 Task: Create in the project TripHive in Backlog an issue 'Inability to modify certain fields or settings', assign it to team member softage.2@softage.net and change the status to IN PROGRESS.
Action: Mouse moved to (89, 204)
Screenshot: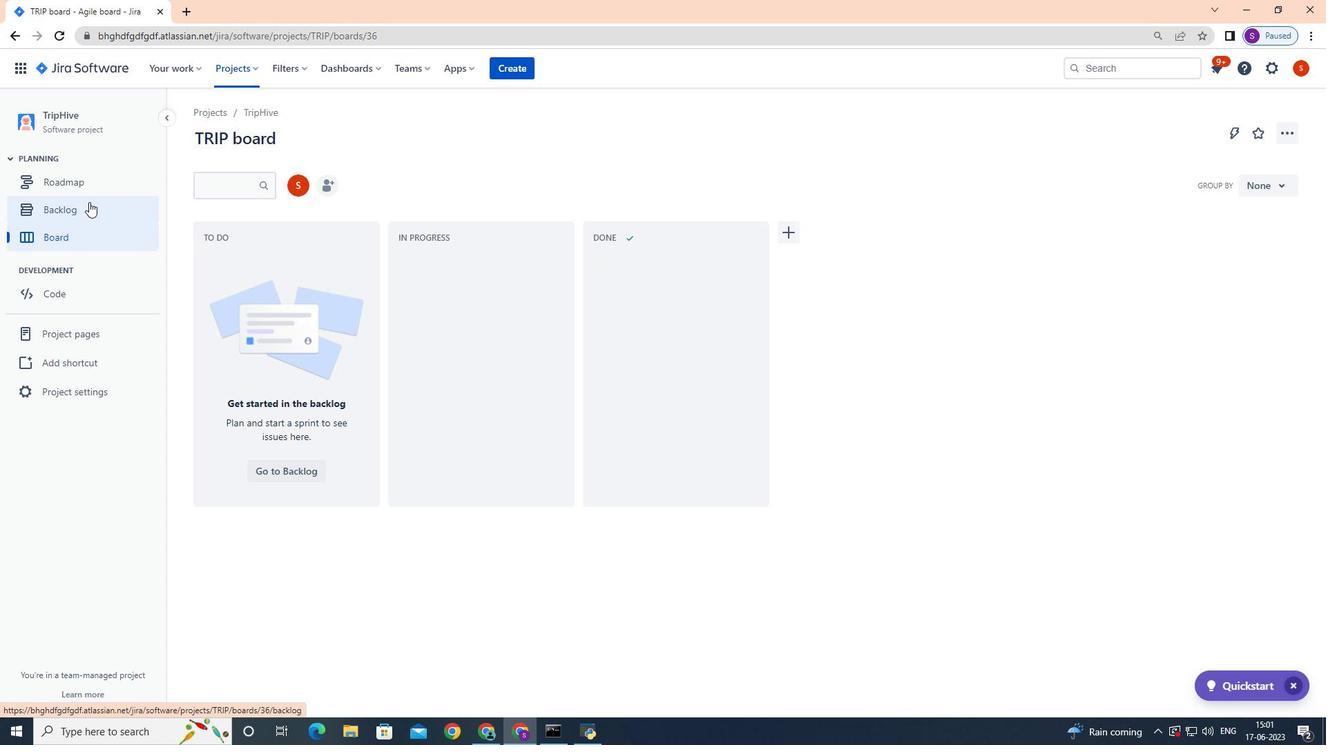 
Action: Mouse pressed left at (89, 204)
Screenshot: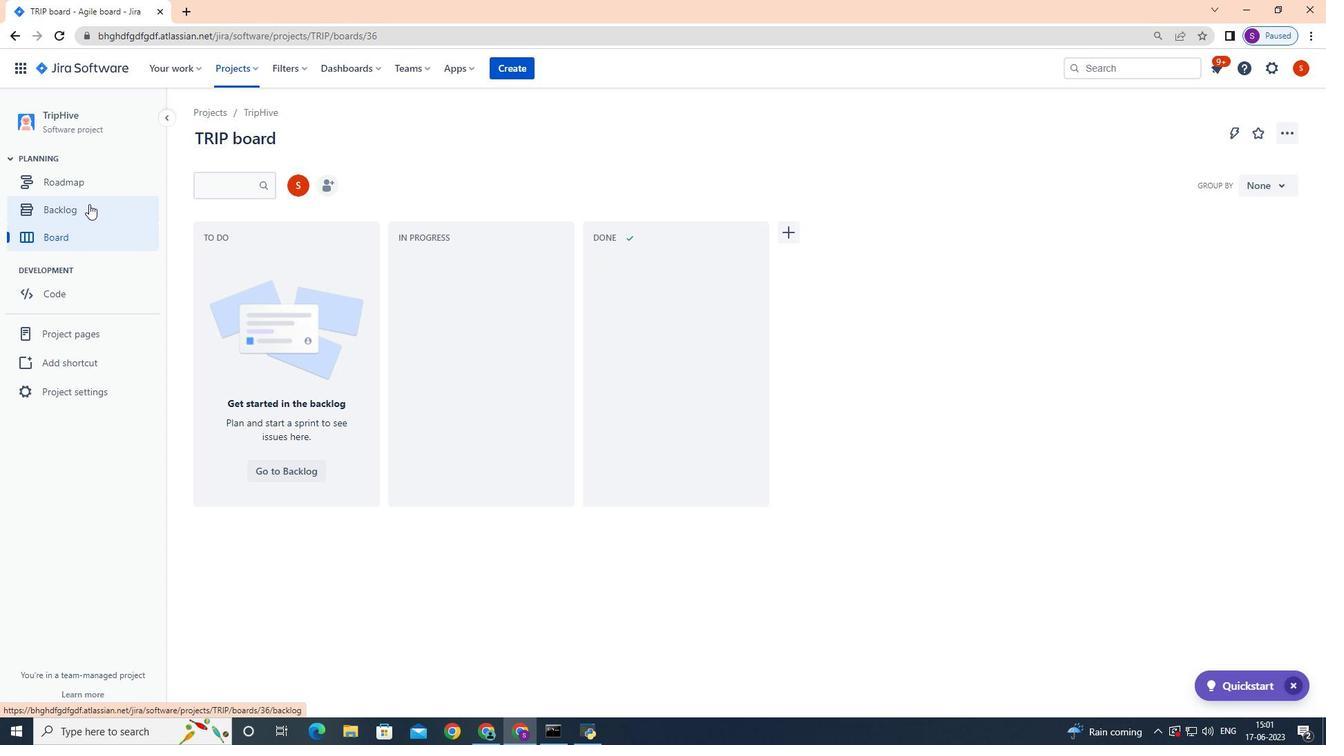 
Action: Mouse moved to (460, 540)
Screenshot: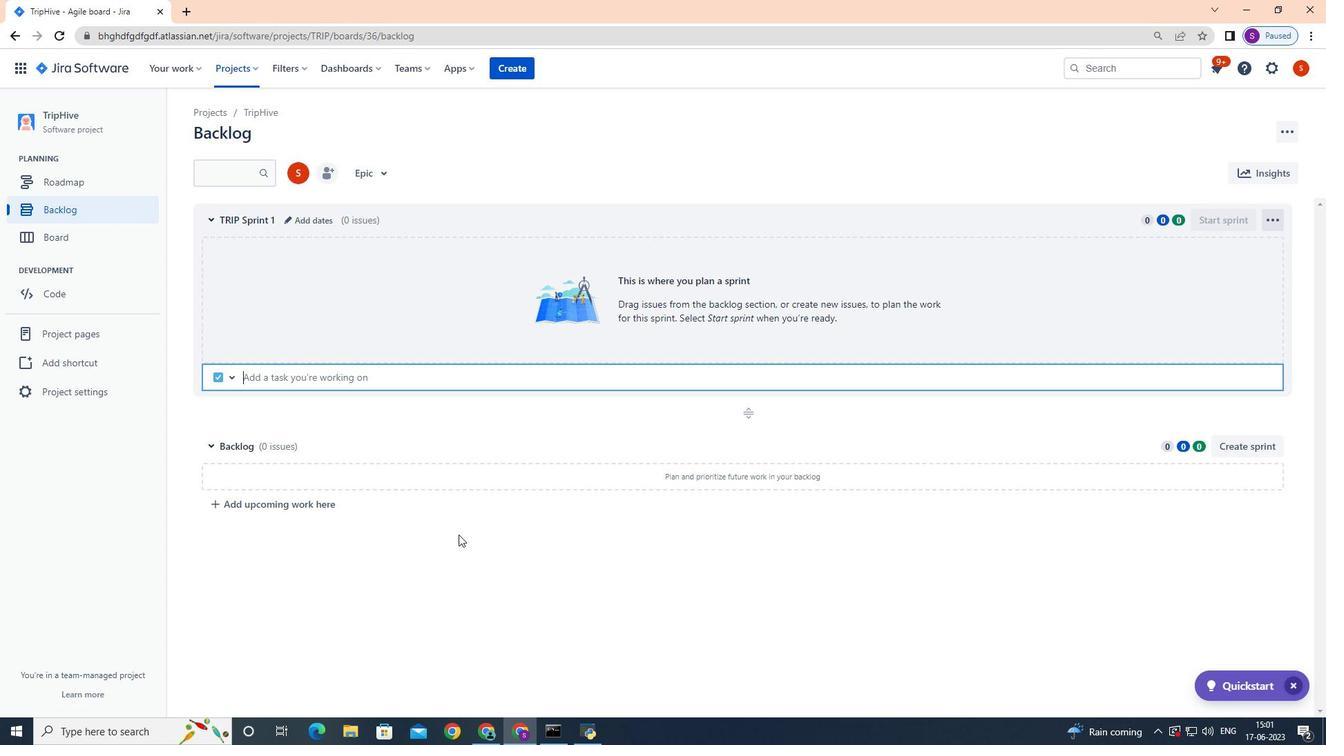 
Action: Mouse pressed left at (460, 540)
Screenshot: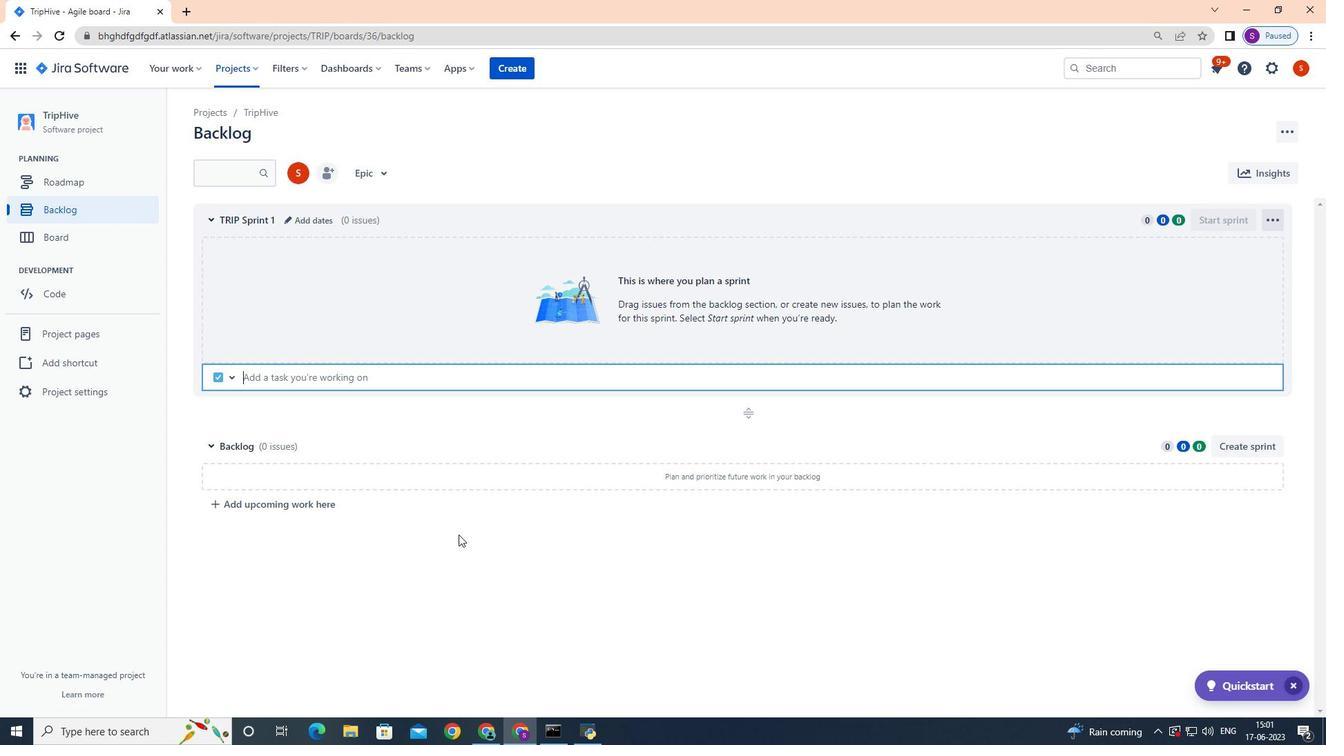 
Action: Mouse moved to (271, 377)
Screenshot: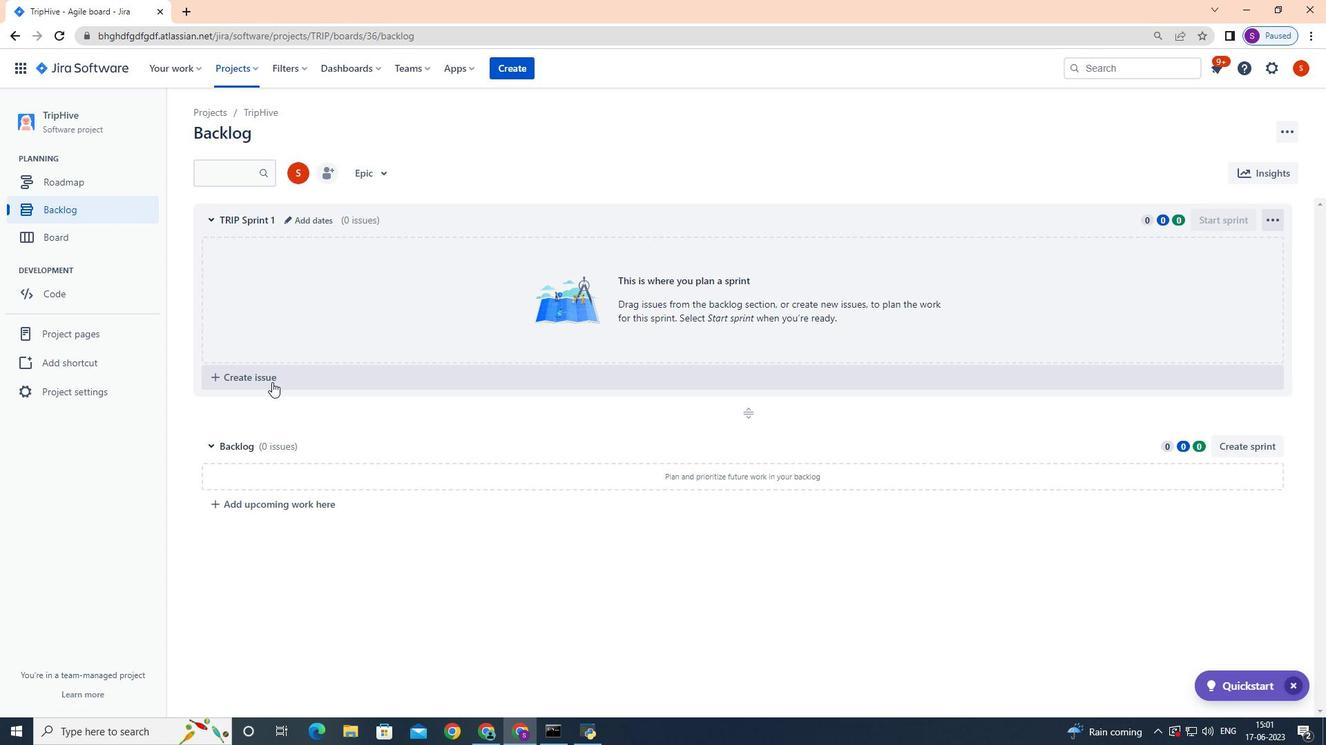 
Action: Mouse pressed left at (271, 377)
Screenshot: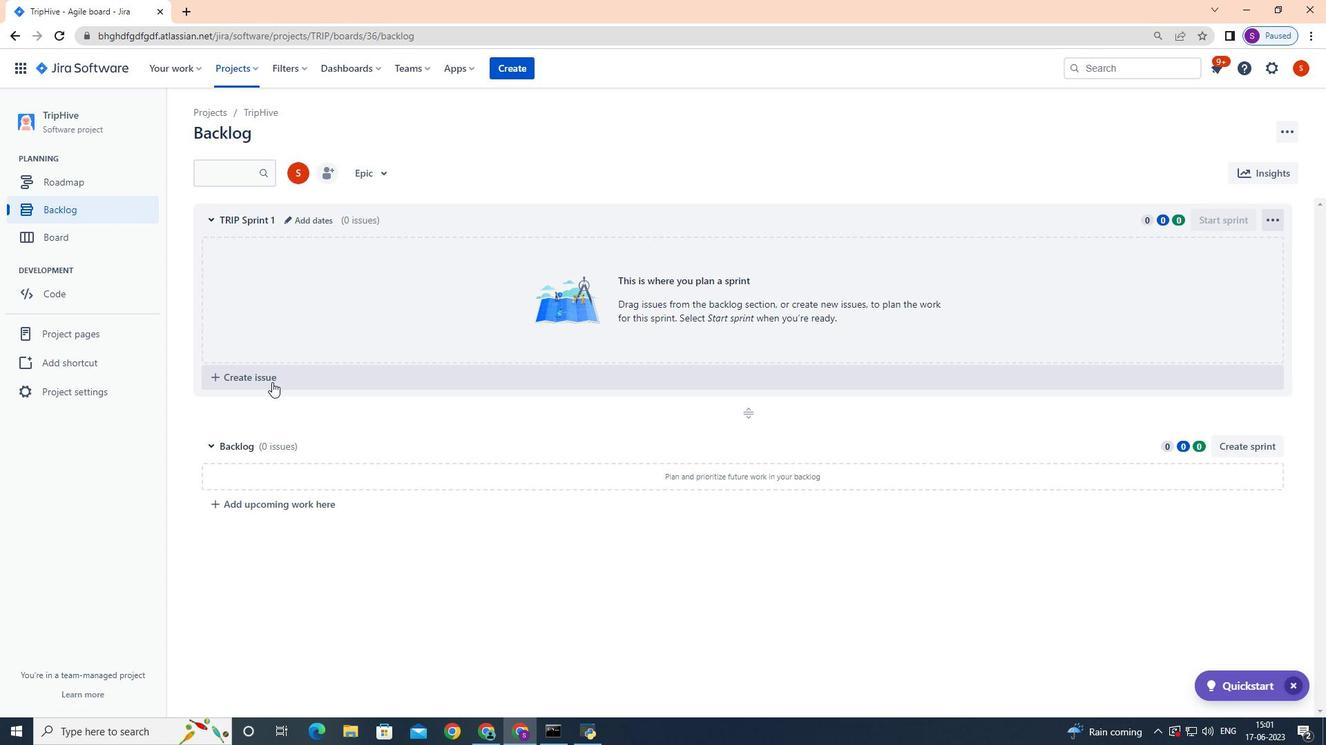 
Action: Mouse moved to (272, 376)
Screenshot: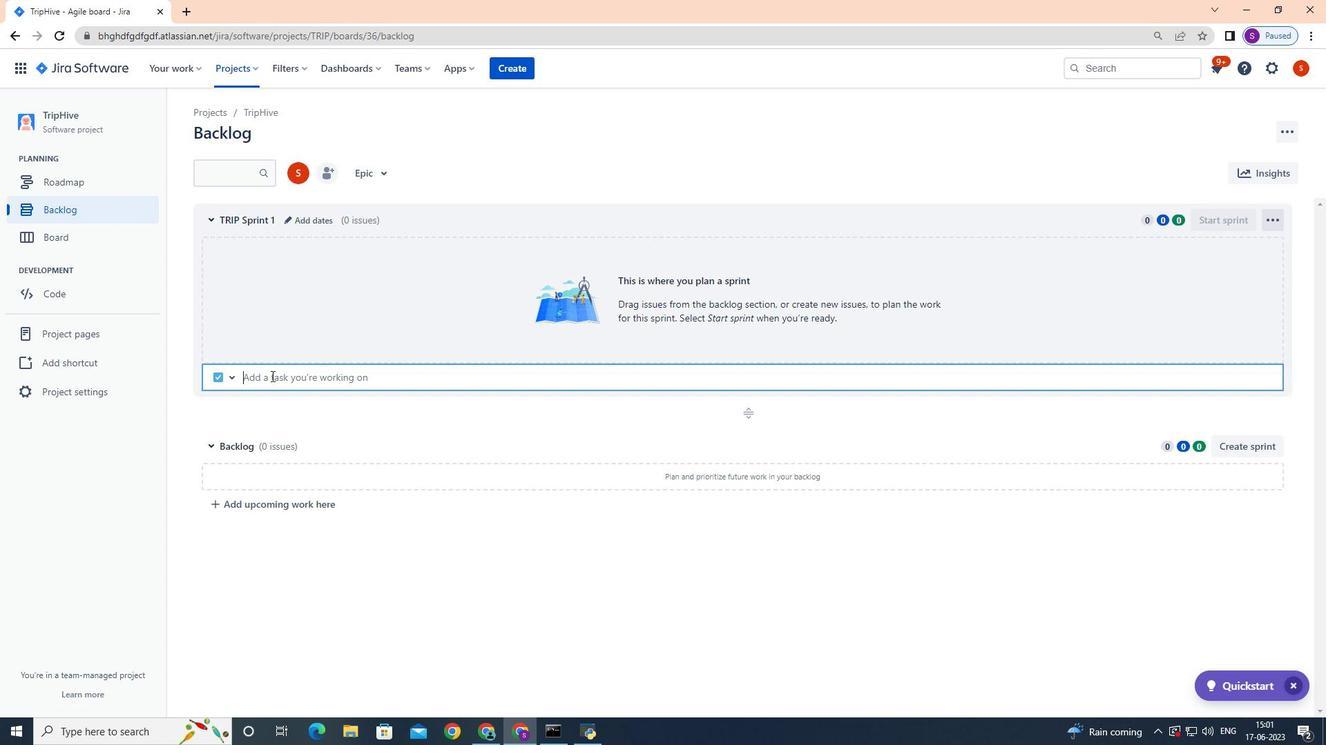 
Action: Key pressed <Key.shift>Inability<Key.space>to<Key.space>modify<Key.space>certain<Key.space>fields<Key.space>or<Key.space>setting<Key.enter>
Screenshot: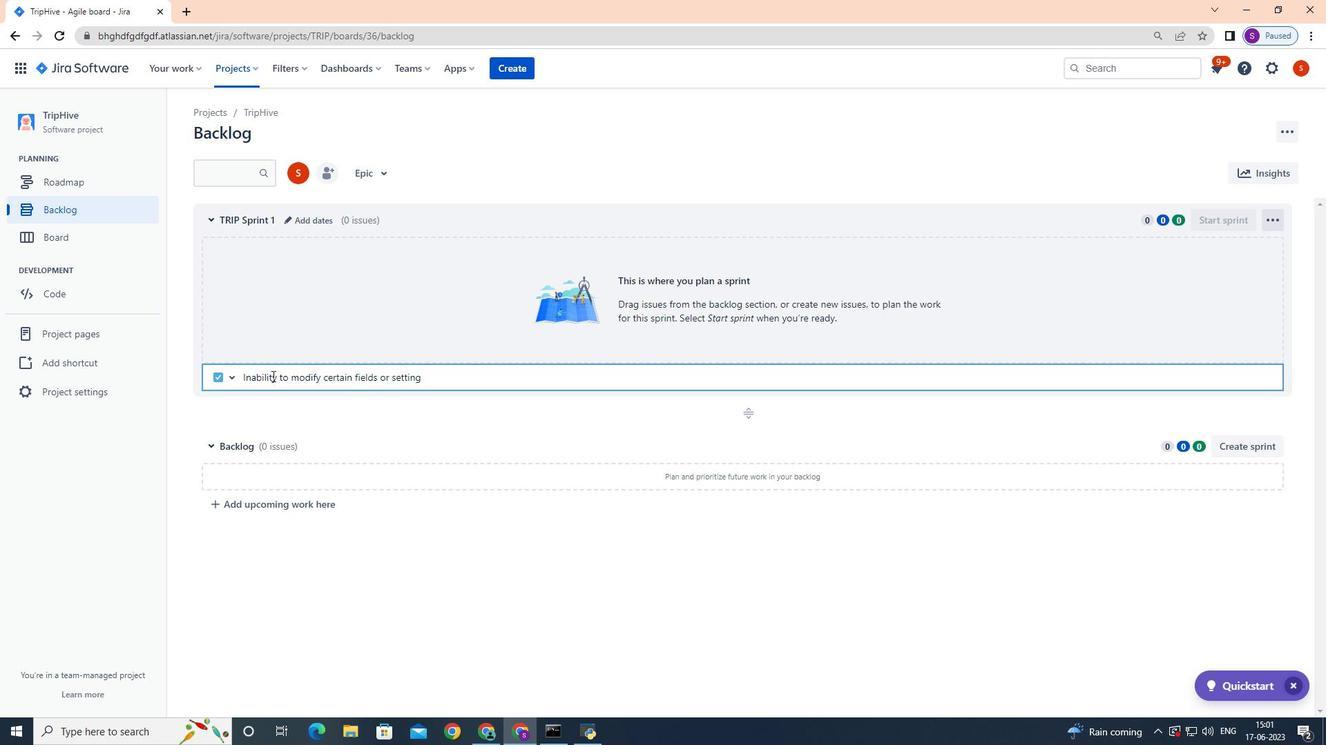 
Action: Mouse moved to (1243, 247)
Screenshot: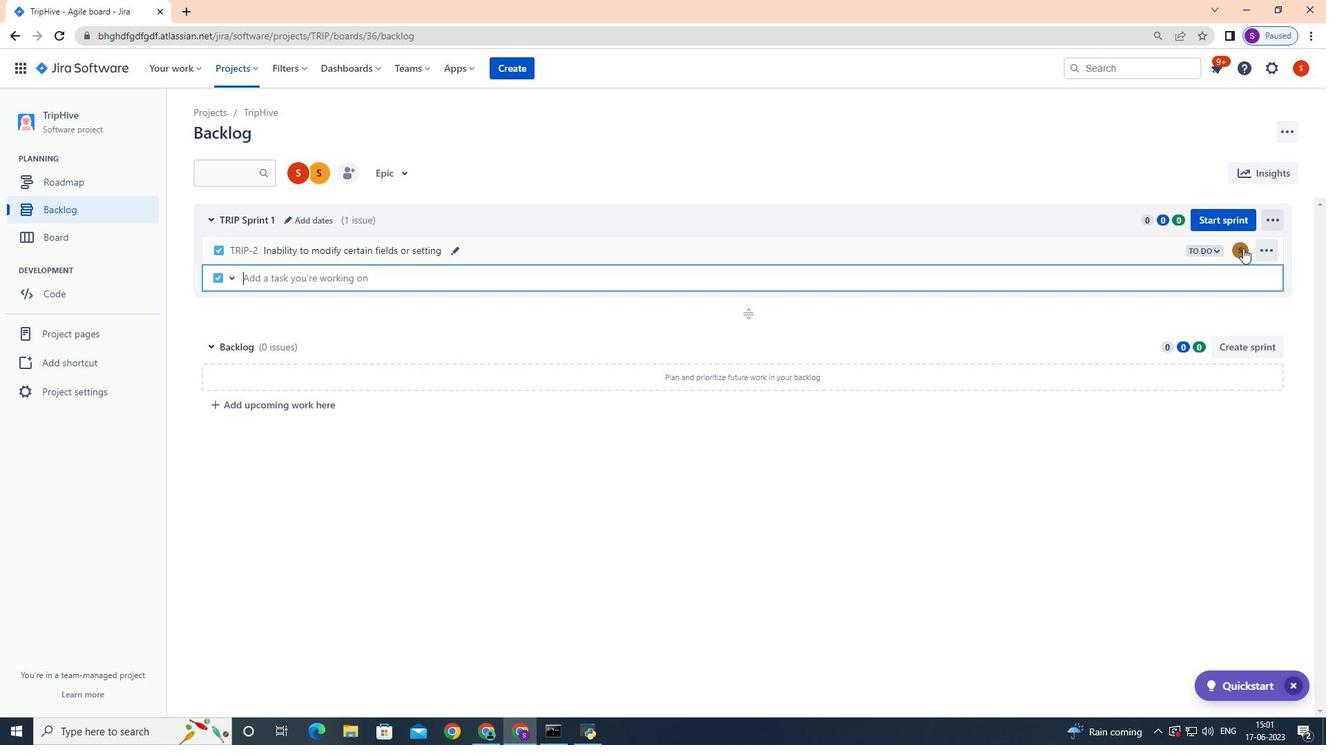 
Action: Mouse pressed left at (1243, 247)
Screenshot: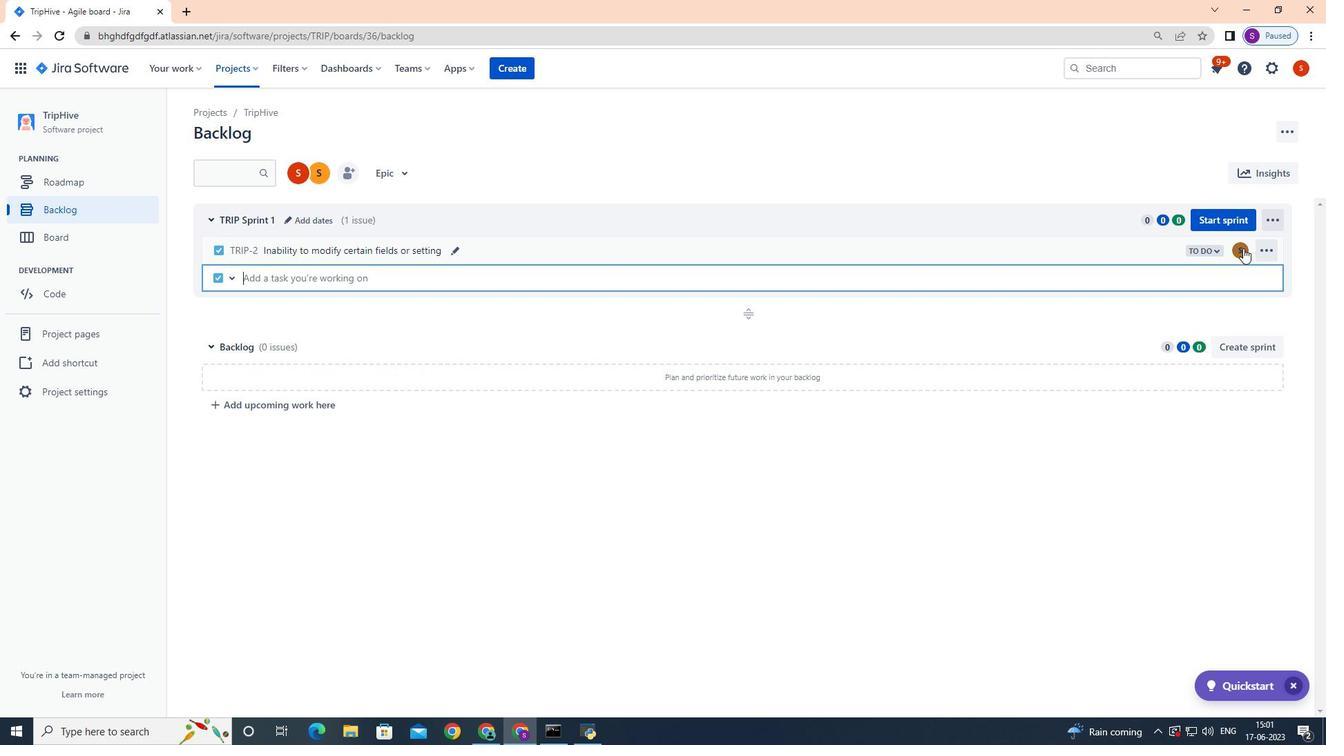 
Action: Mouse moved to (1197, 294)
Screenshot: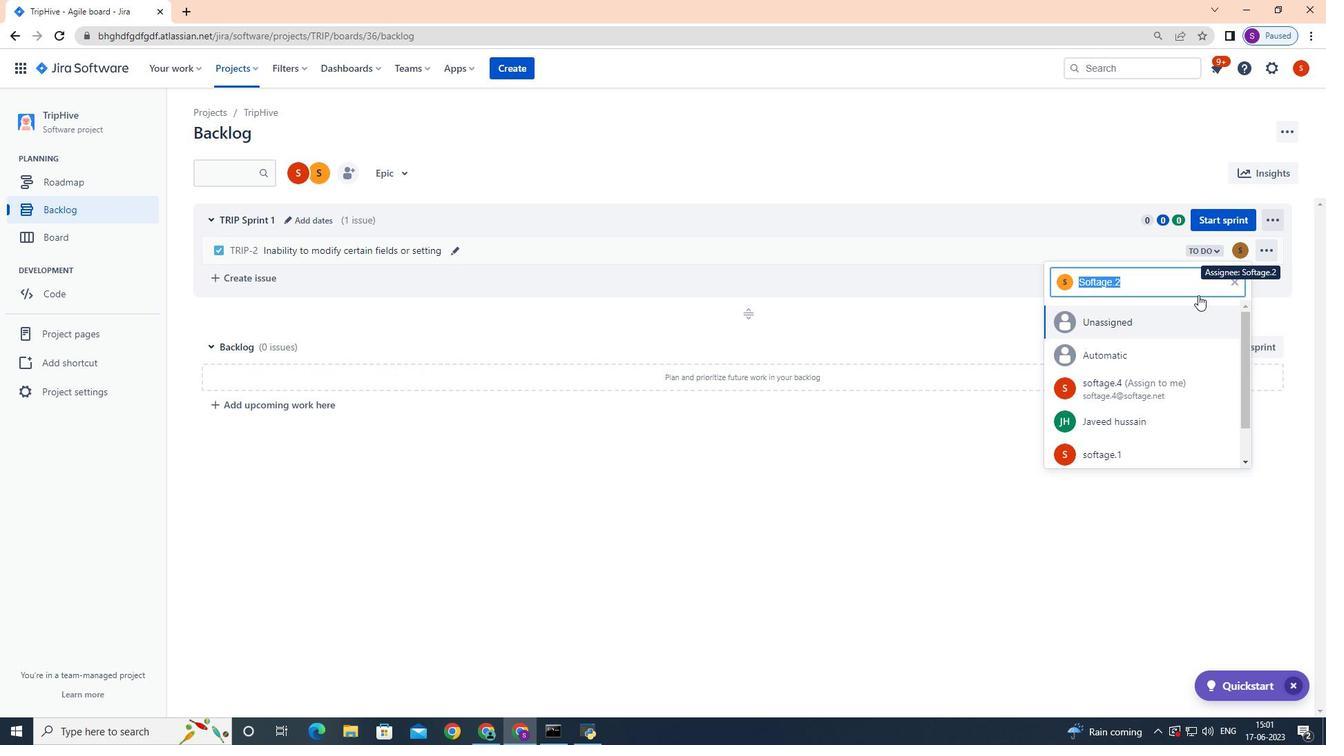 
Action: Key pressed softage.2
Screenshot: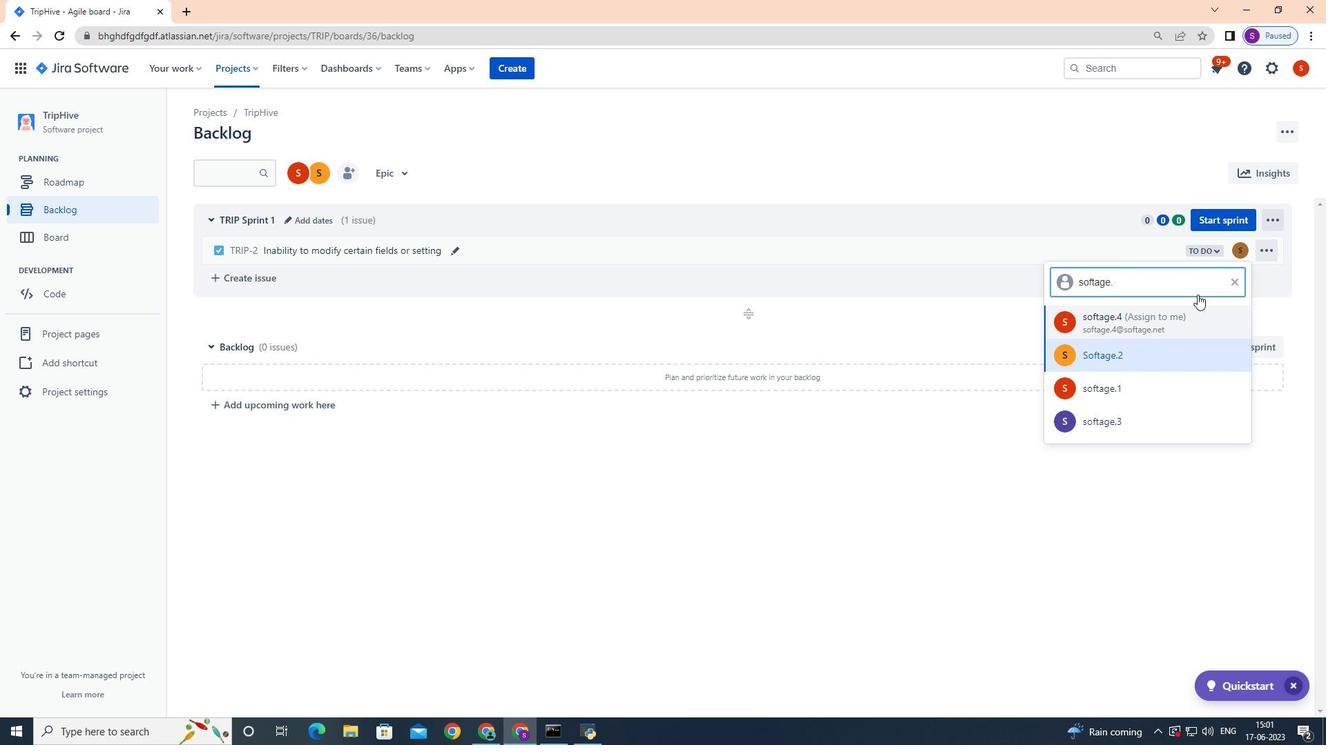 
Action: Mouse moved to (1139, 347)
Screenshot: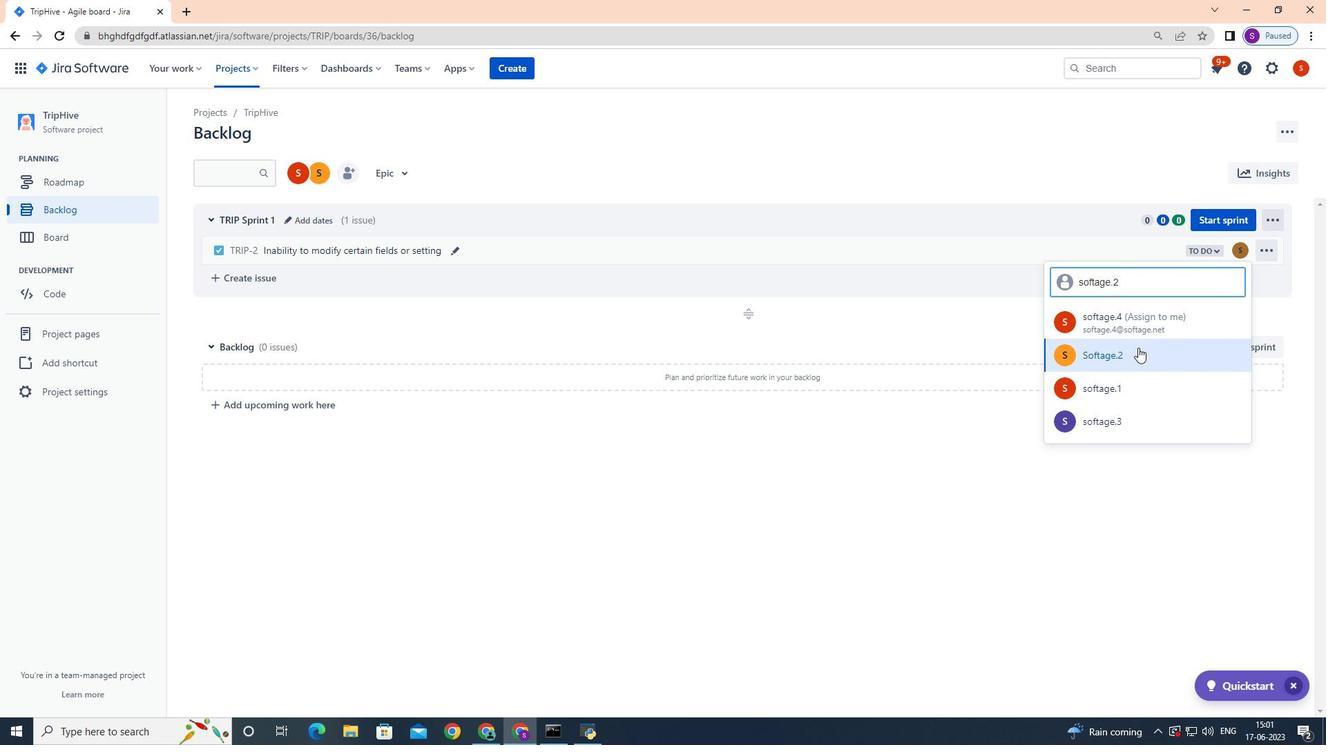 
Action: Mouse pressed left at (1139, 347)
Screenshot: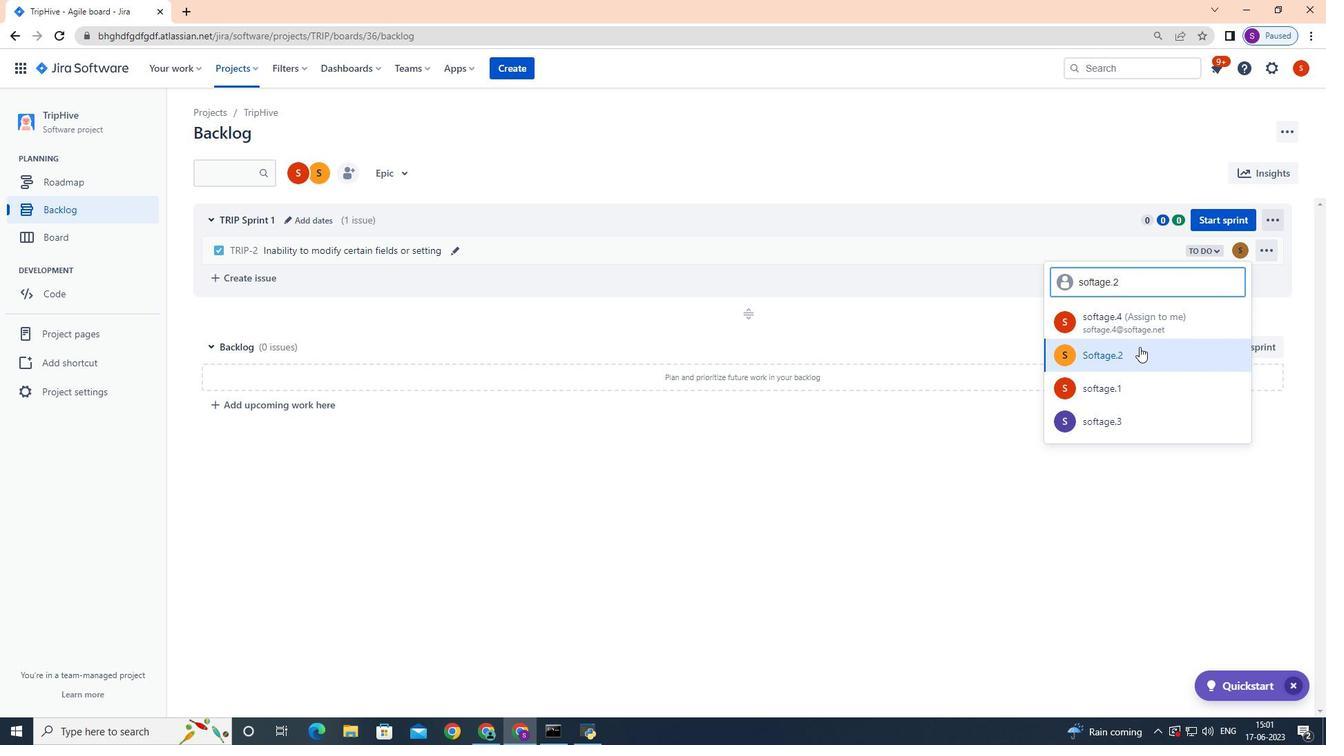 
Action: Mouse moved to (1220, 249)
Screenshot: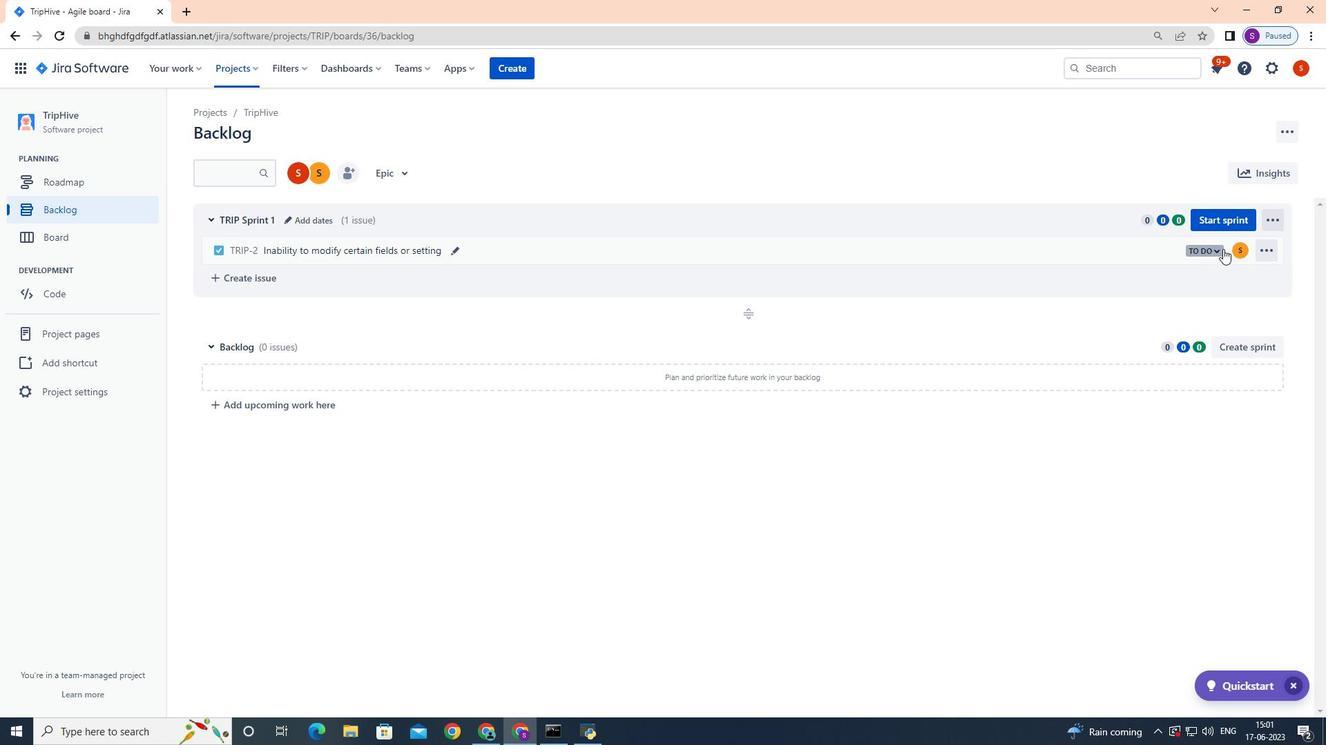 
Action: Mouse pressed left at (1220, 249)
Screenshot: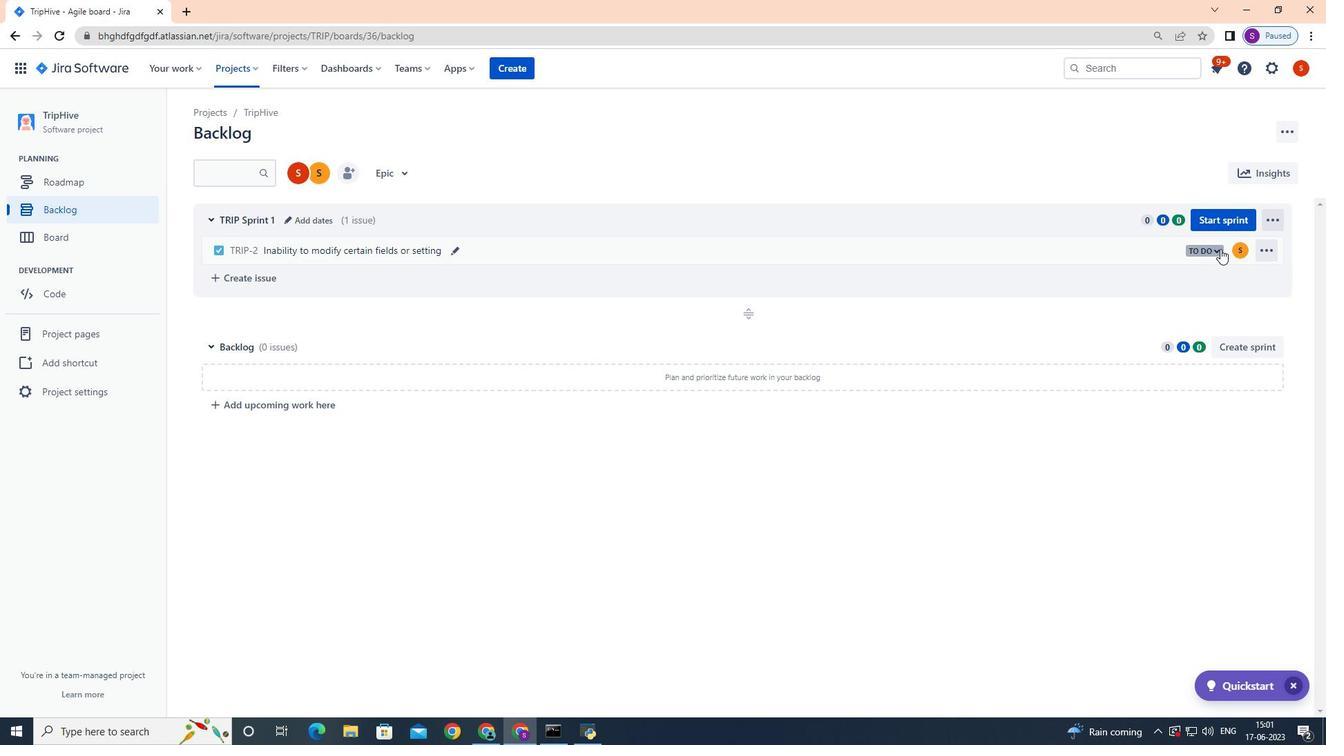 
Action: Mouse moved to (1125, 275)
Screenshot: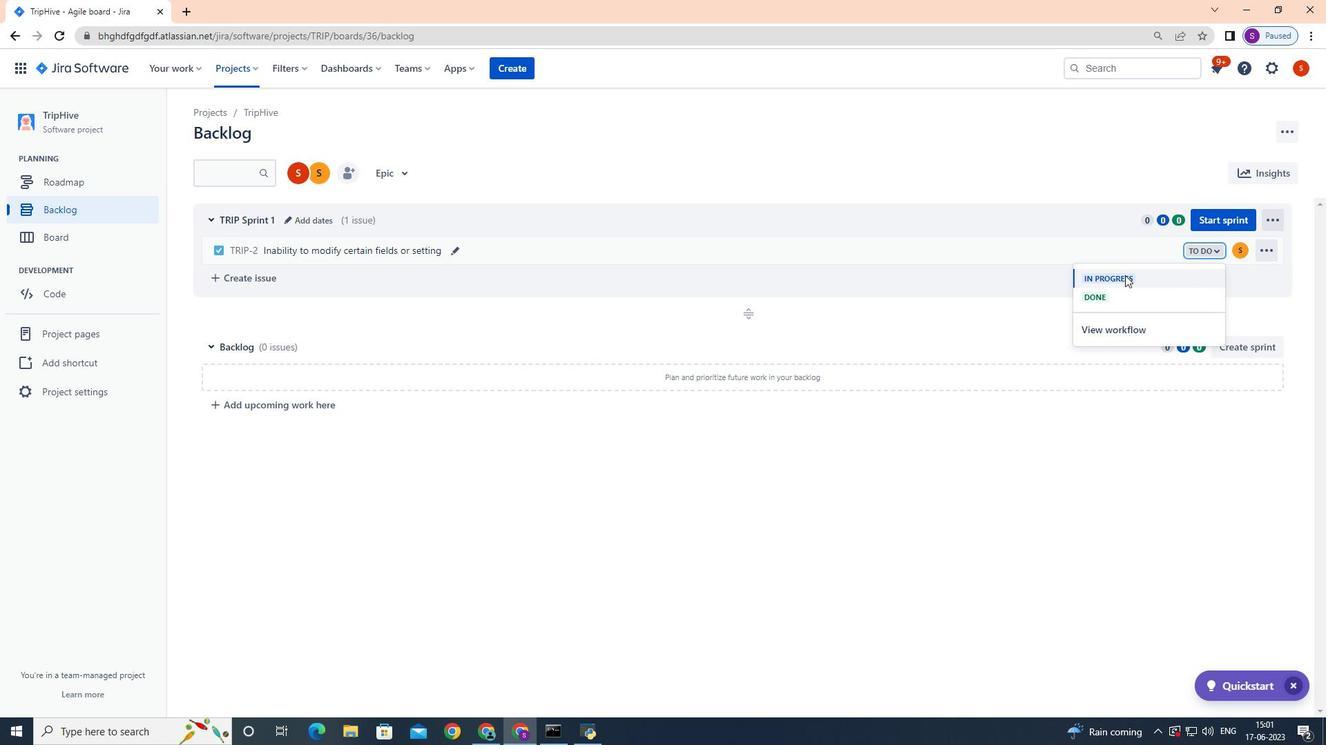 
Action: Mouse pressed left at (1125, 275)
Screenshot: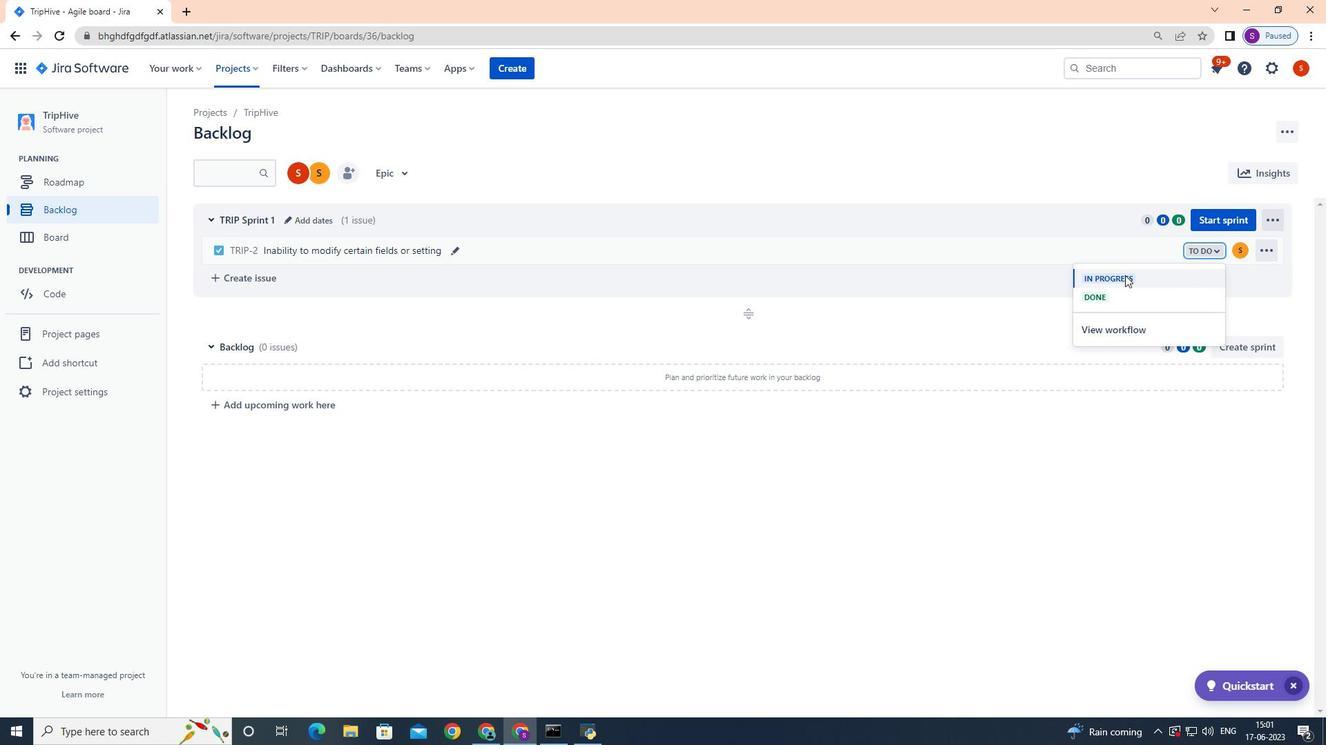 
Action: Mouse moved to (1047, 532)
Screenshot: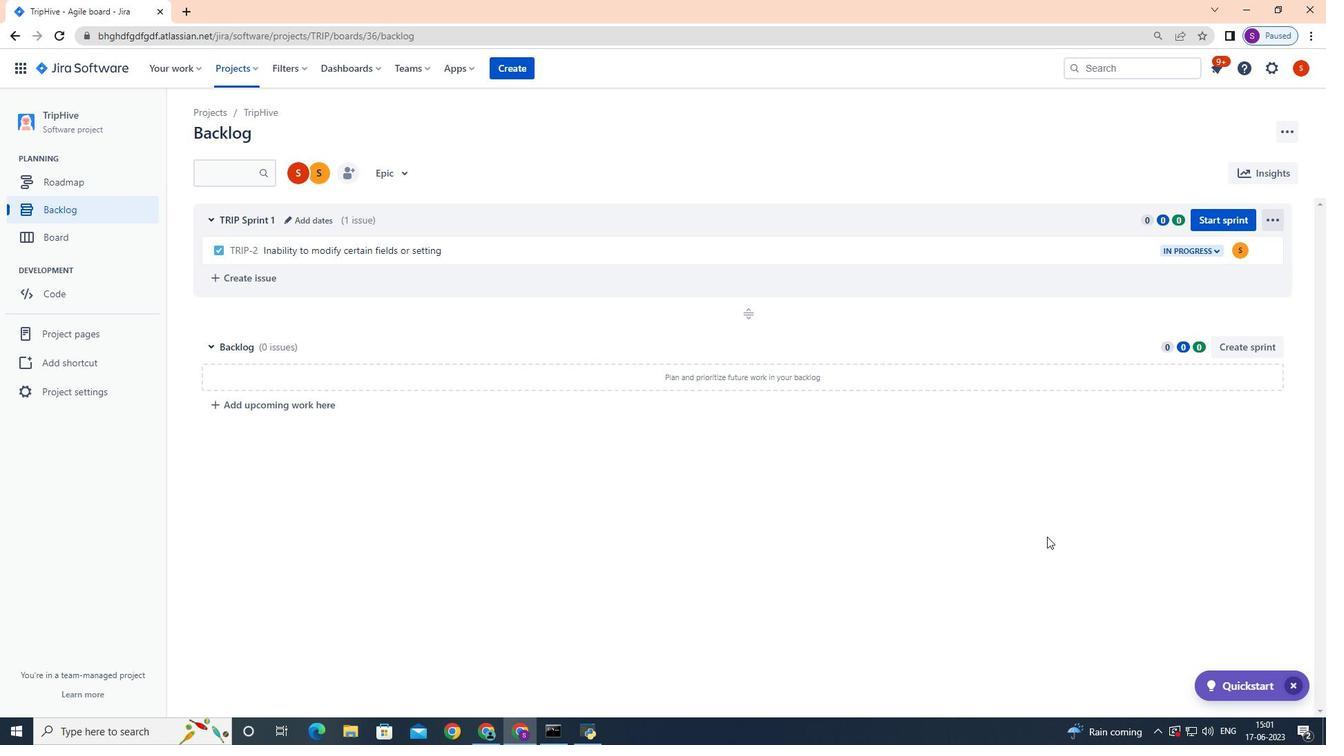 
